 Task: Set up auto-archive for calendar items older than 3 months and save the archive file.
Action: Mouse moved to (17, 53)
Screenshot: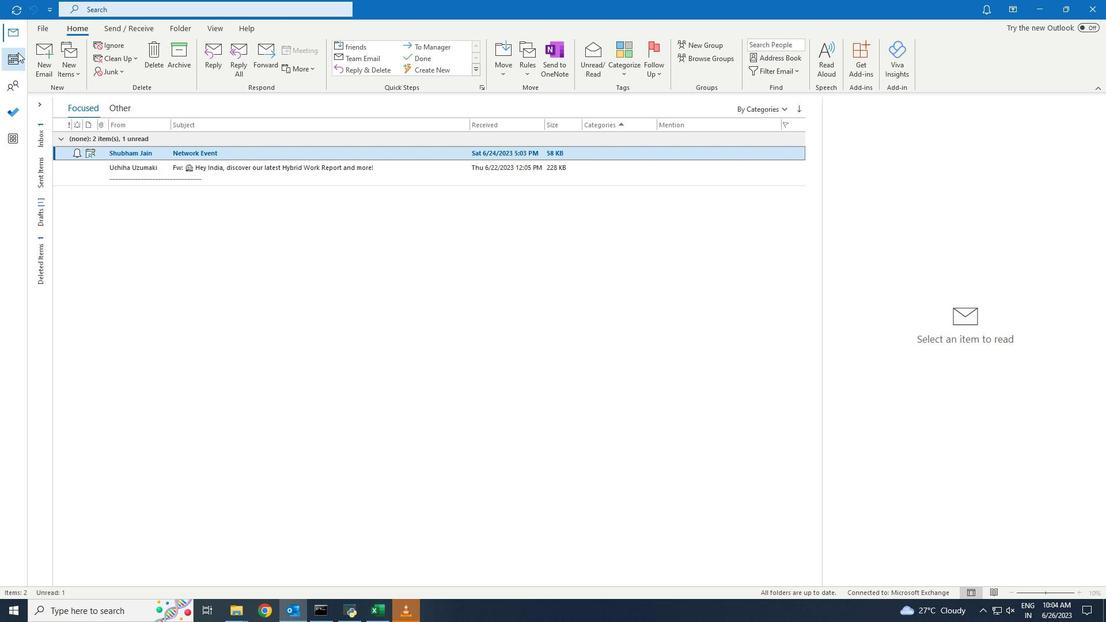 
Action: Mouse pressed left at (17, 53)
Screenshot: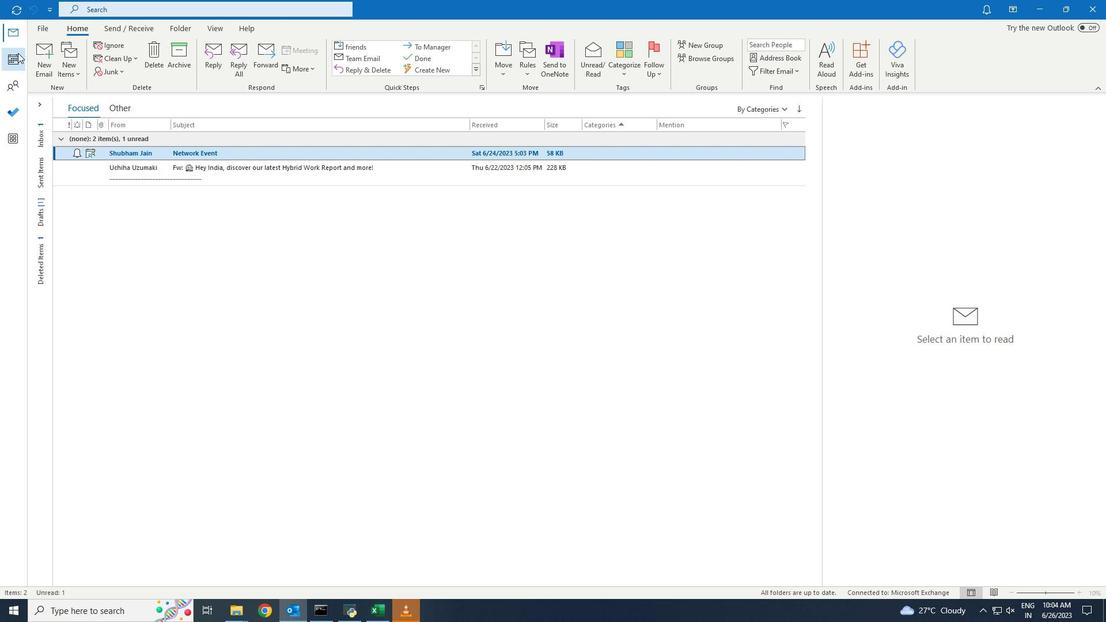 
Action: Mouse moved to (218, 119)
Screenshot: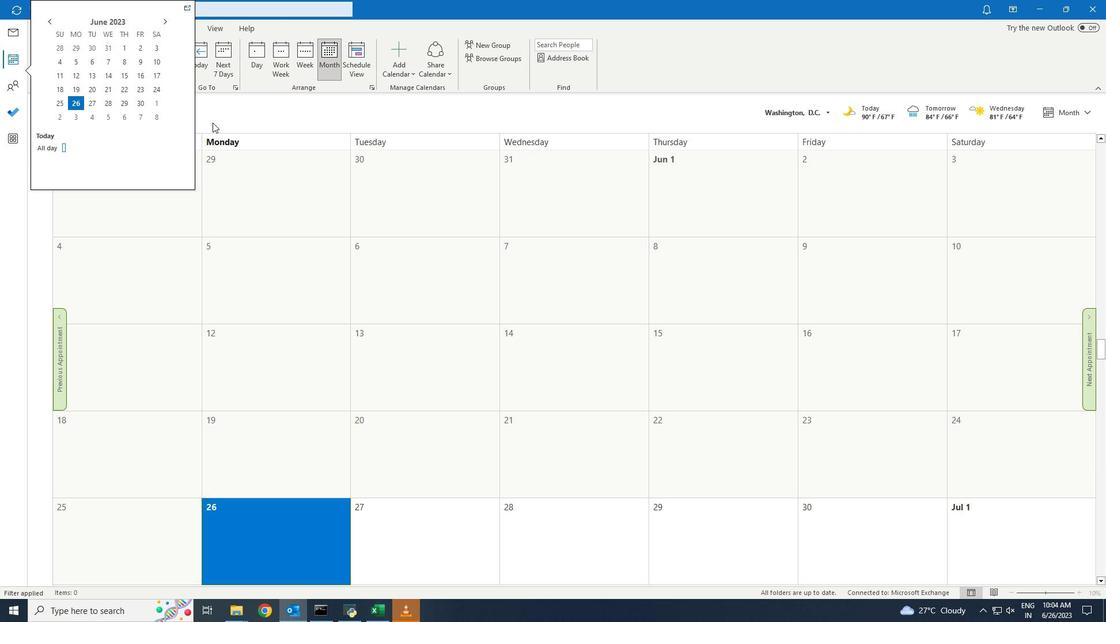 
Action: Mouse pressed left at (218, 119)
Screenshot: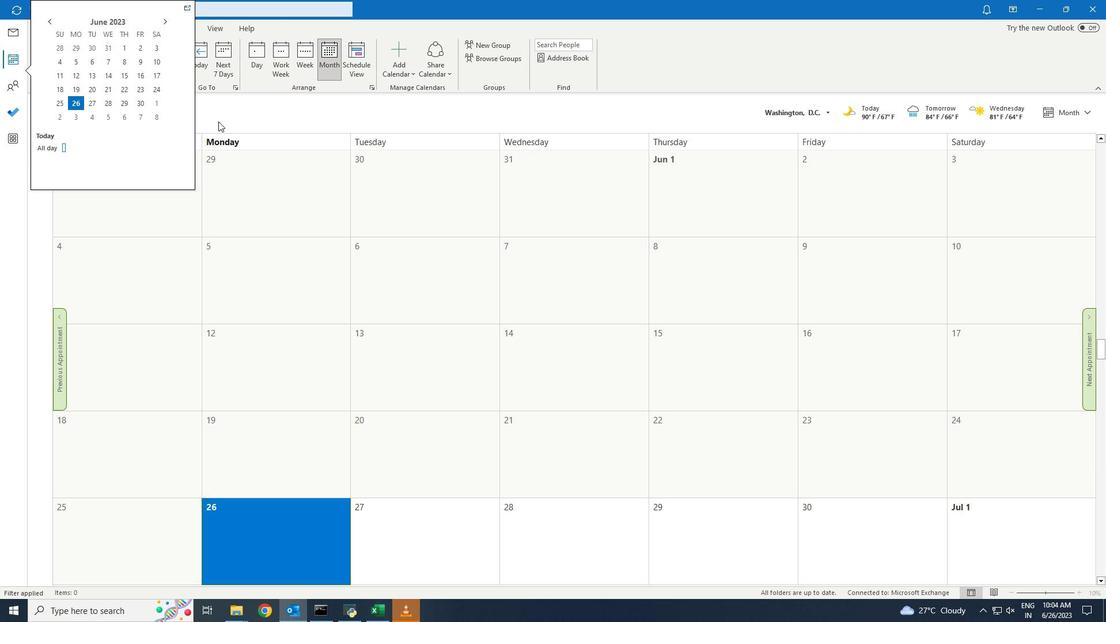 
Action: Mouse moved to (181, 27)
Screenshot: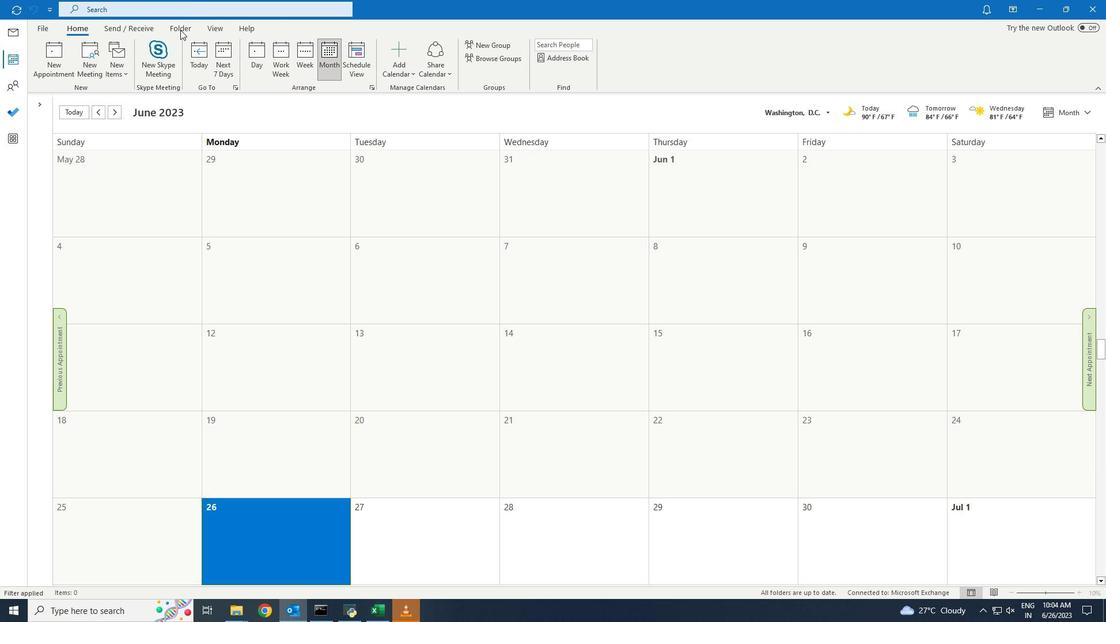 
Action: Mouse pressed left at (181, 27)
Screenshot: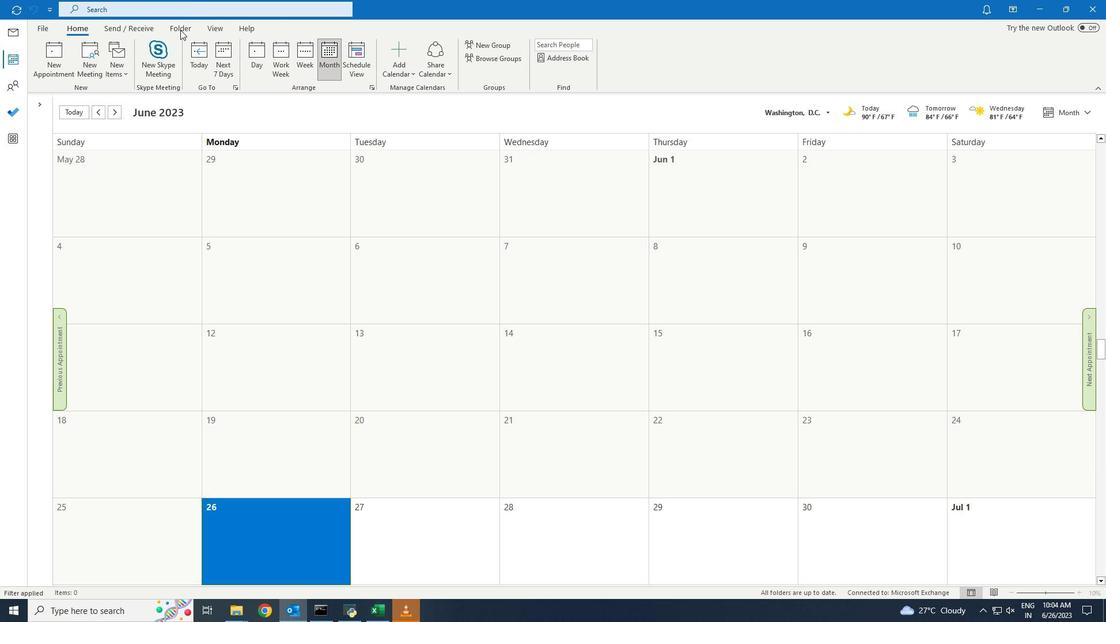 
Action: Mouse moved to (265, 62)
Screenshot: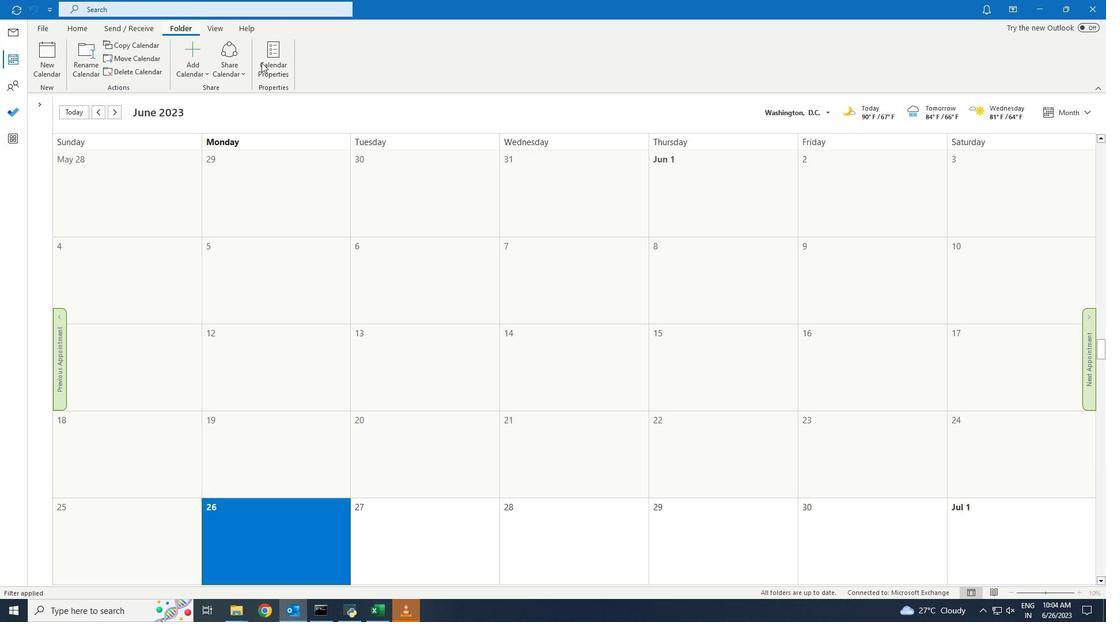 
Action: Mouse pressed left at (265, 62)
Screenshot: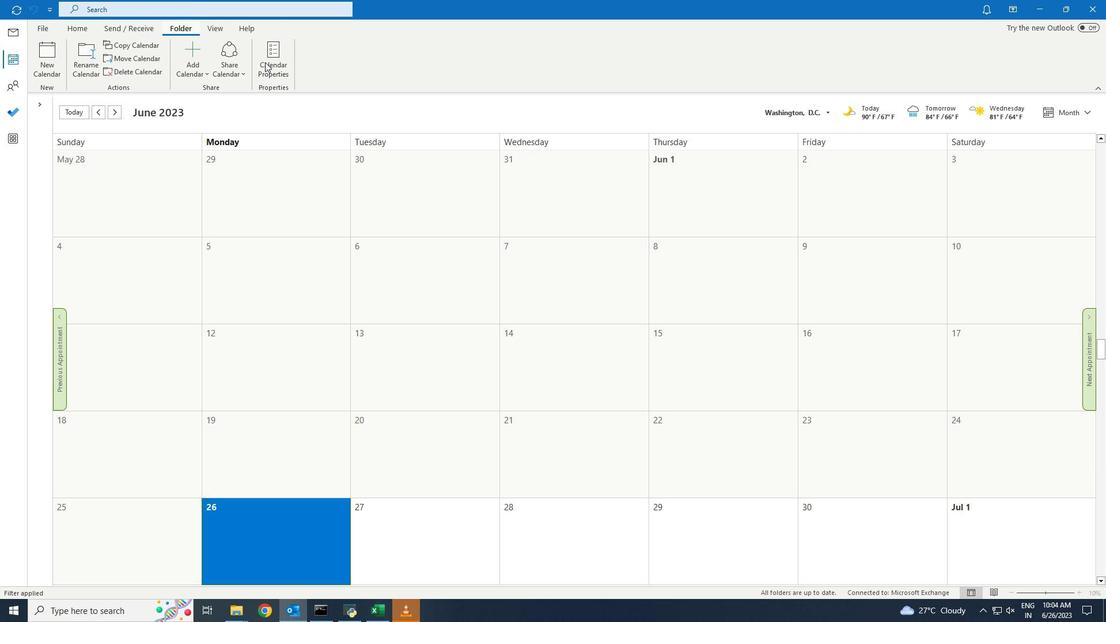 
Action: Mouse moved to (509, 167)
Screenshot: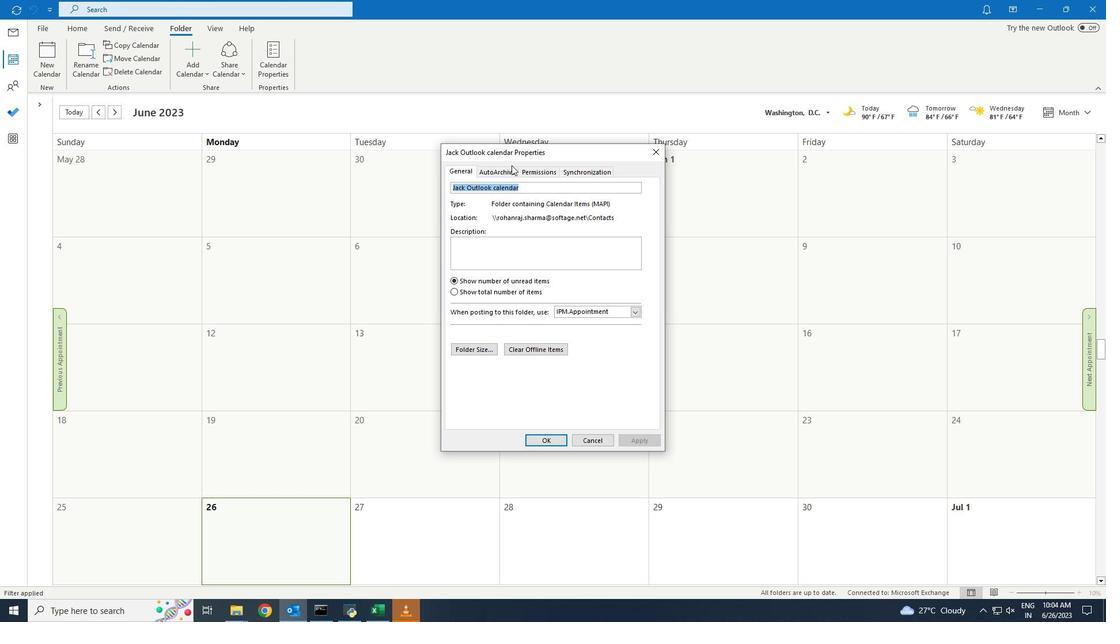 
Action: Mouse pressed left at (509, 167)
Screenshot: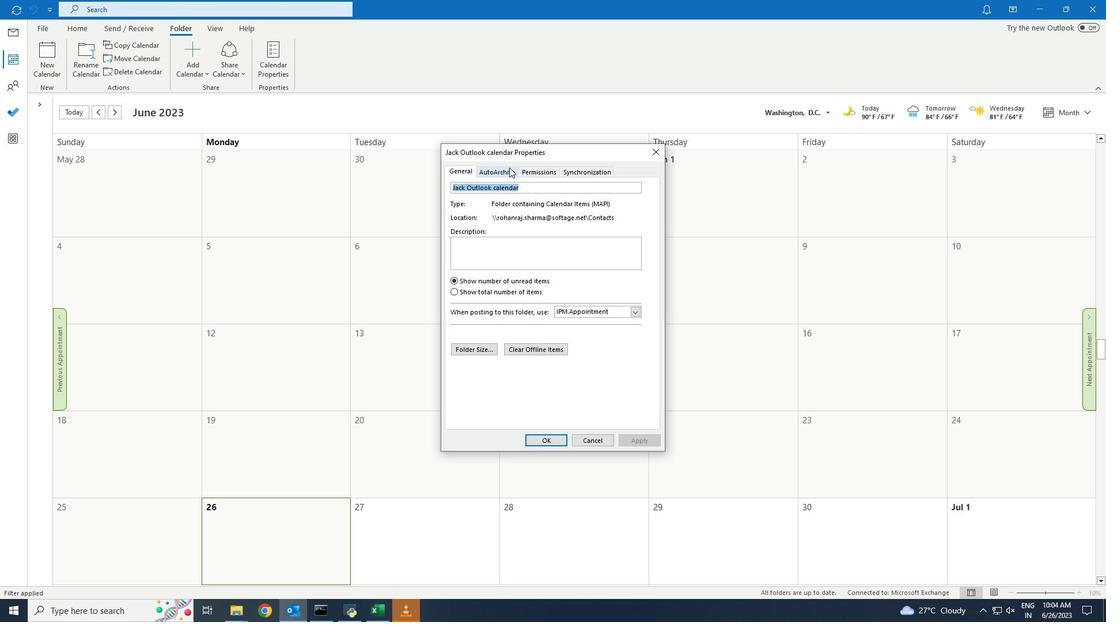 
Action: Mouse moved to (468, 256)
Screenshot: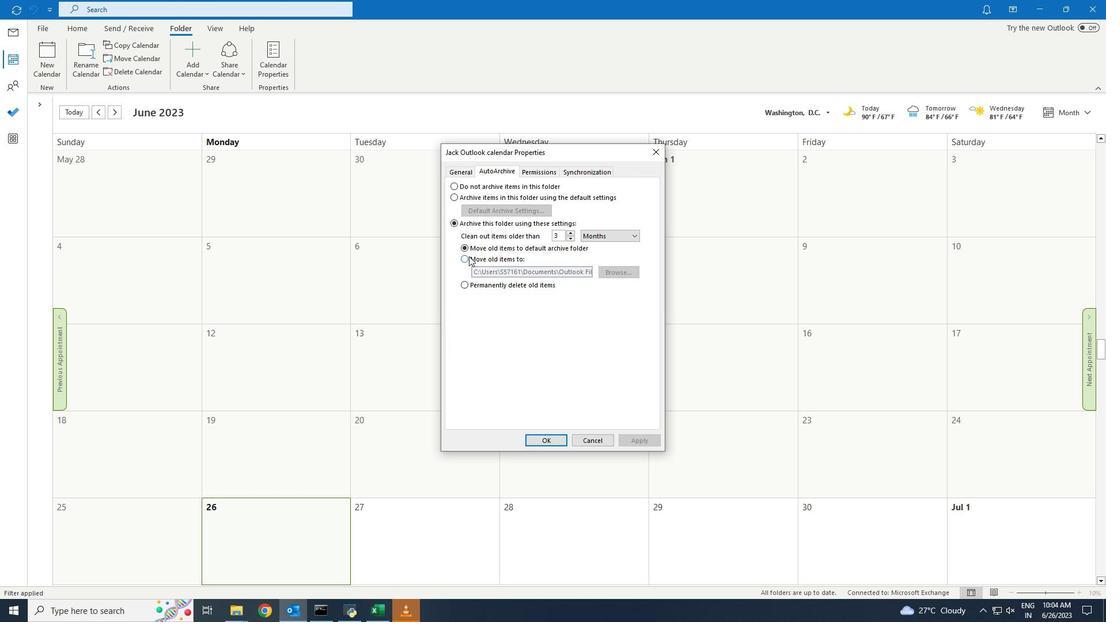 
Action: Mouse pressed left at (468, 256)
Screenshot: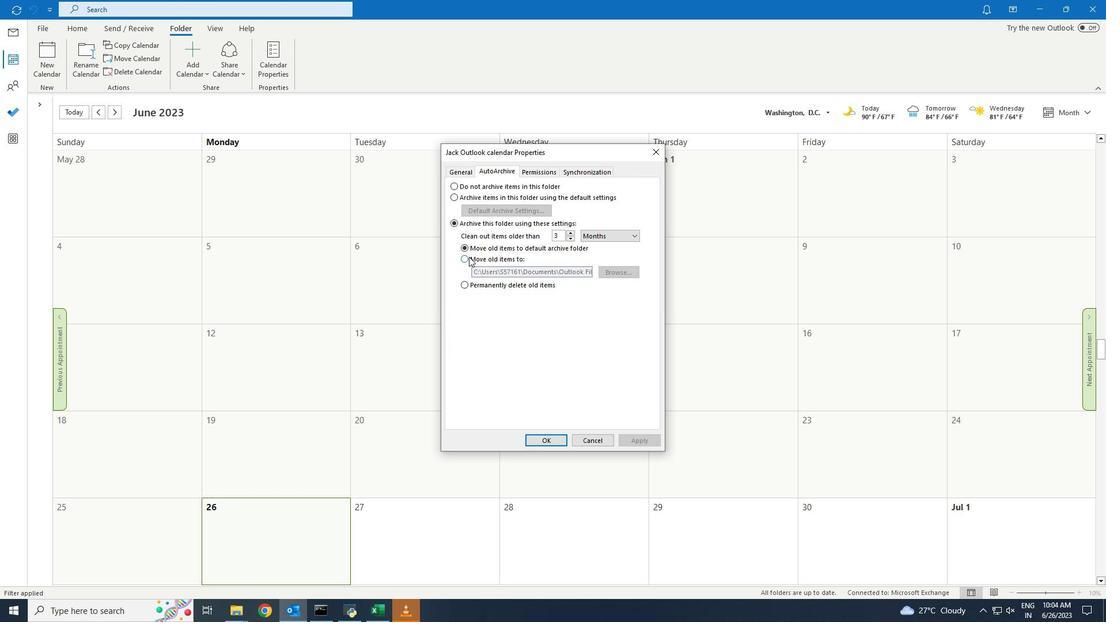 
Action: Mouse moved to (625, 274)
Screenshot: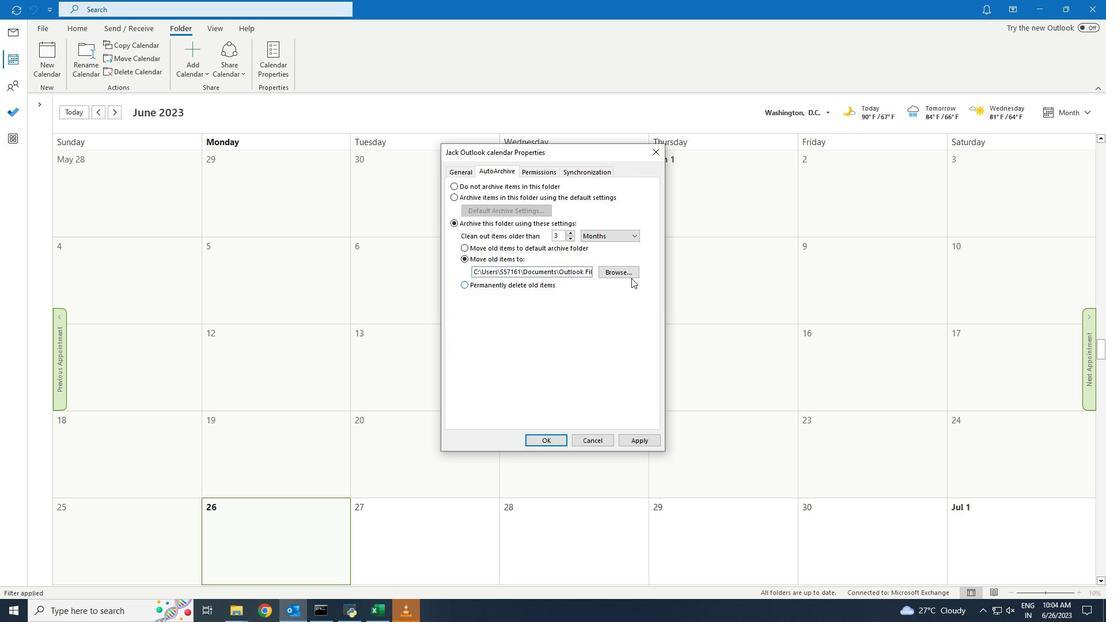 
Action: Mouse pressed left at (625, 274)
Screenshot: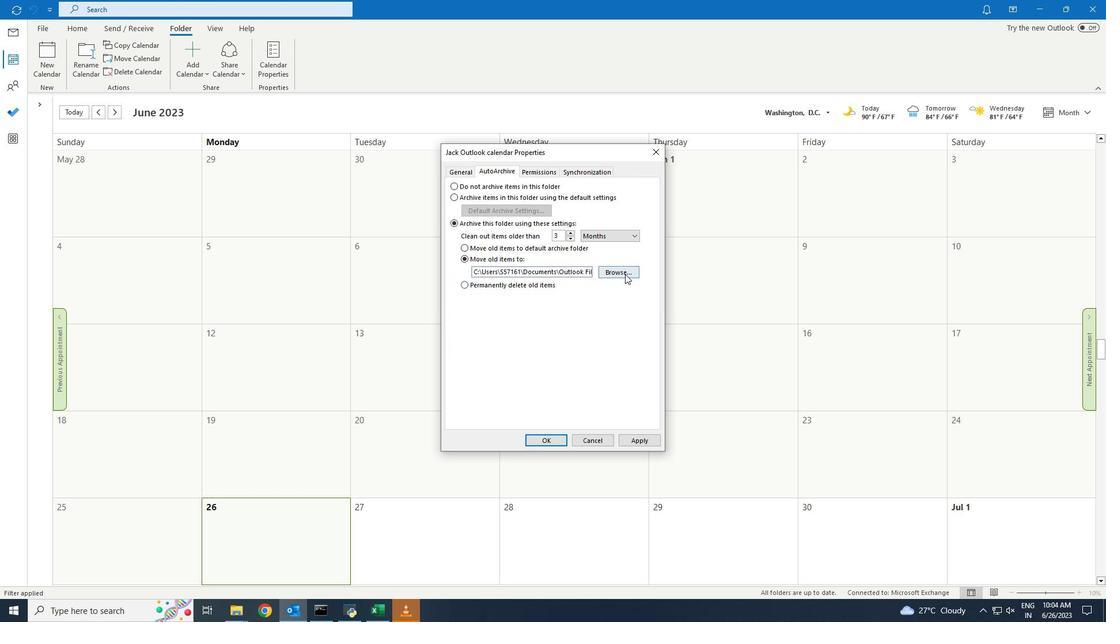 
Action: Mouse moved to (500, 283)
Screenshot: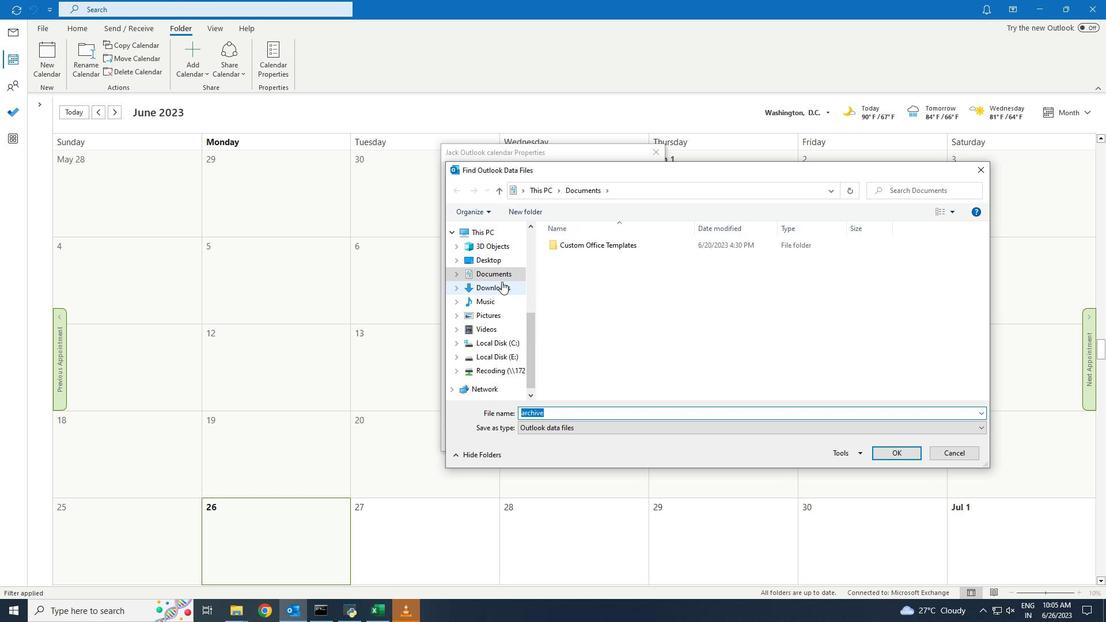 
Action: Mouse pressed left at (500, 283)
Screenshot: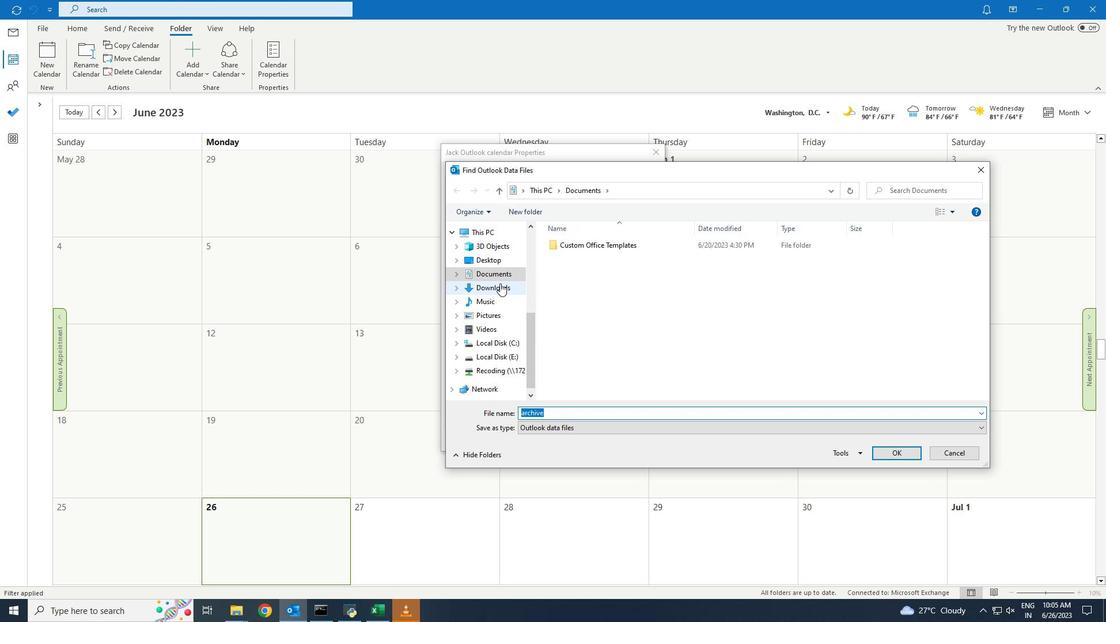
Action: Mouse moved to (890, 452)
Screenshot: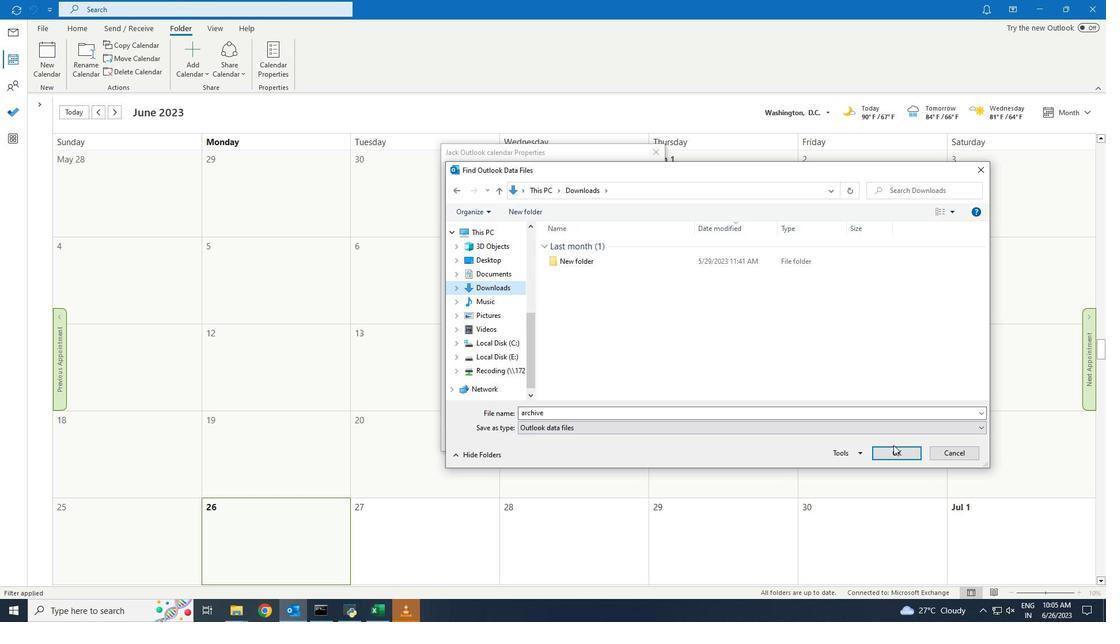 
Action: Mouse pressed left at (890, 452)
Screenshot: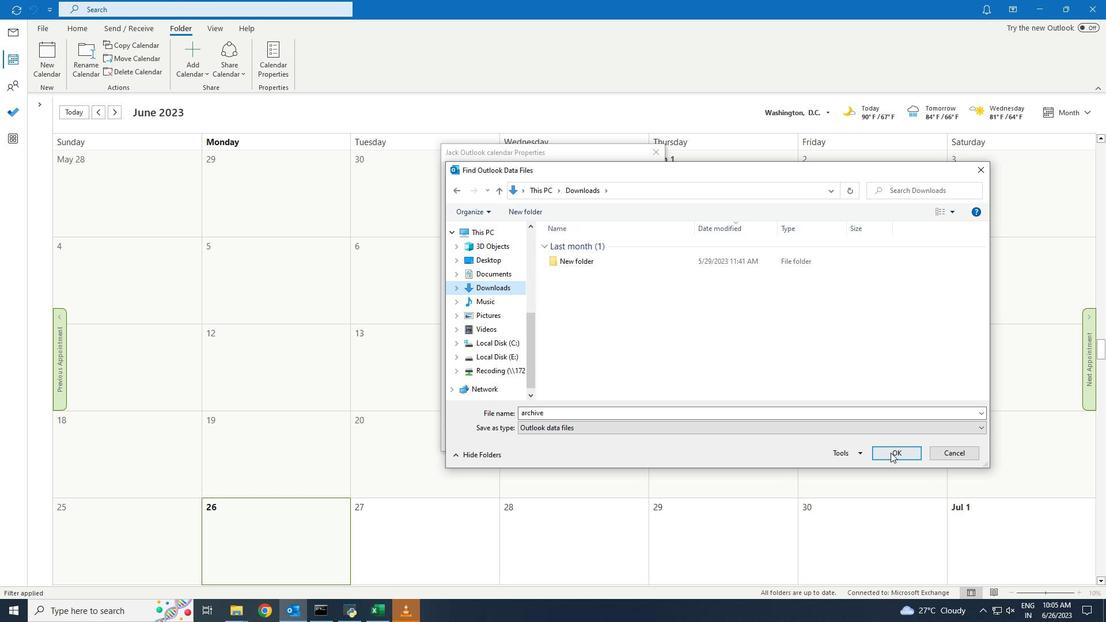 
Action: Mouse moved to (642, 436)
Screenshot: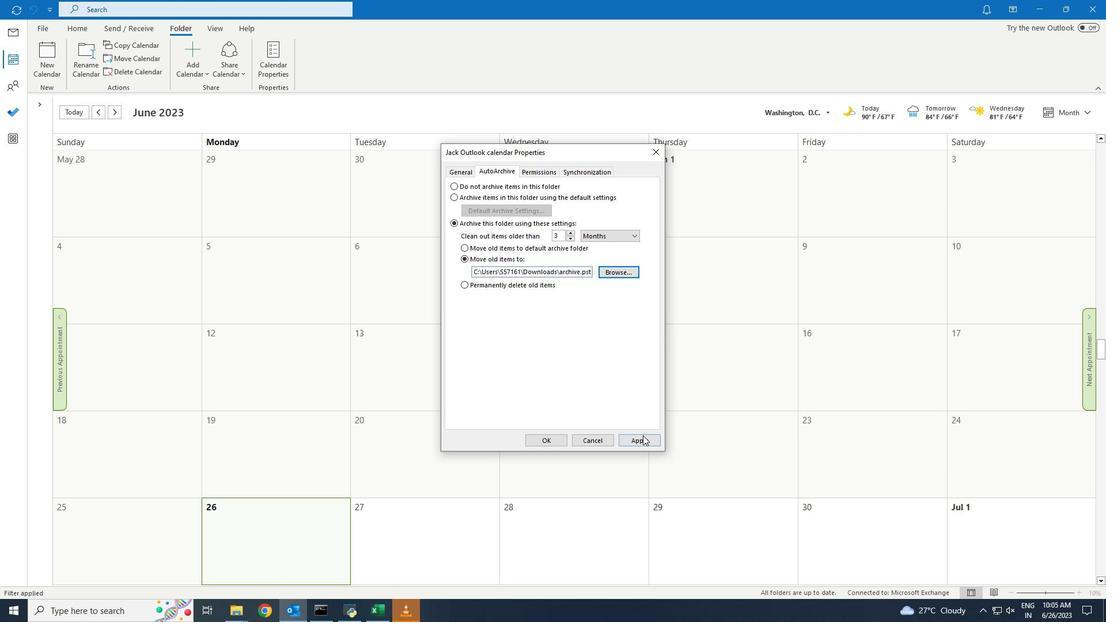 
Action: Mouse pressed left at (642, 436)
Screenshot: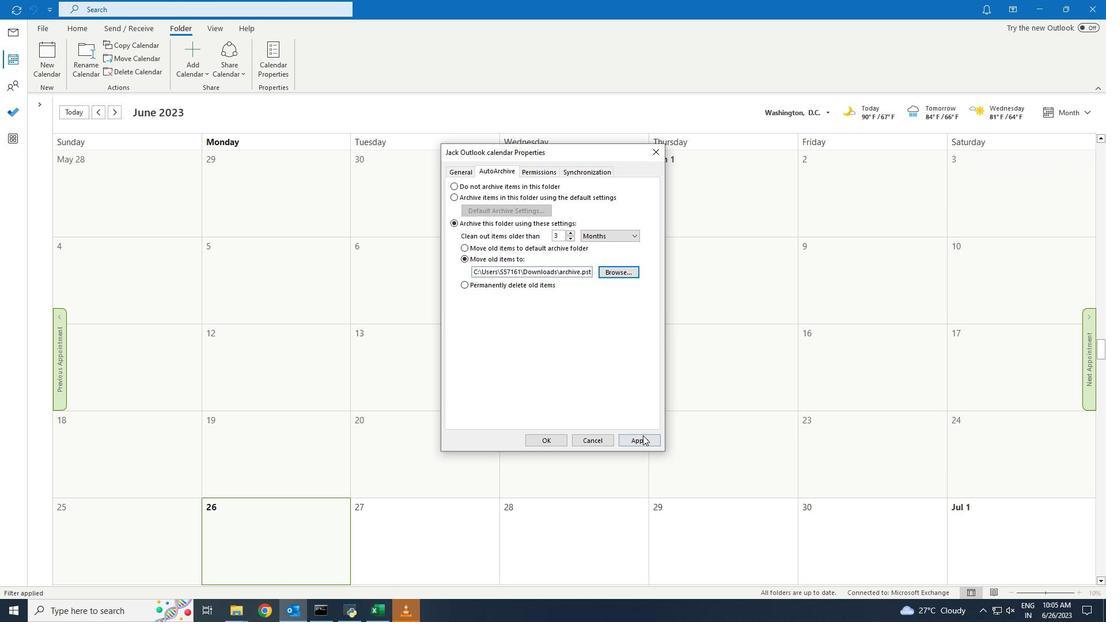 
Action: Mouse moved to (558, 435)
Screenshot: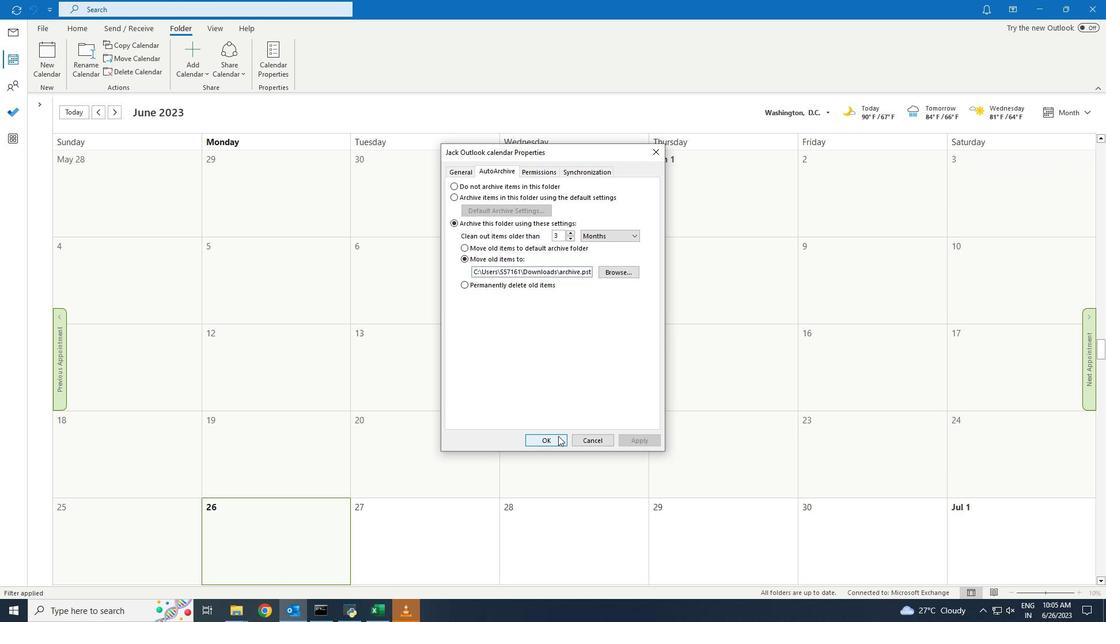 
Action: Mouse pressed left at (558, 435)
Screenshot: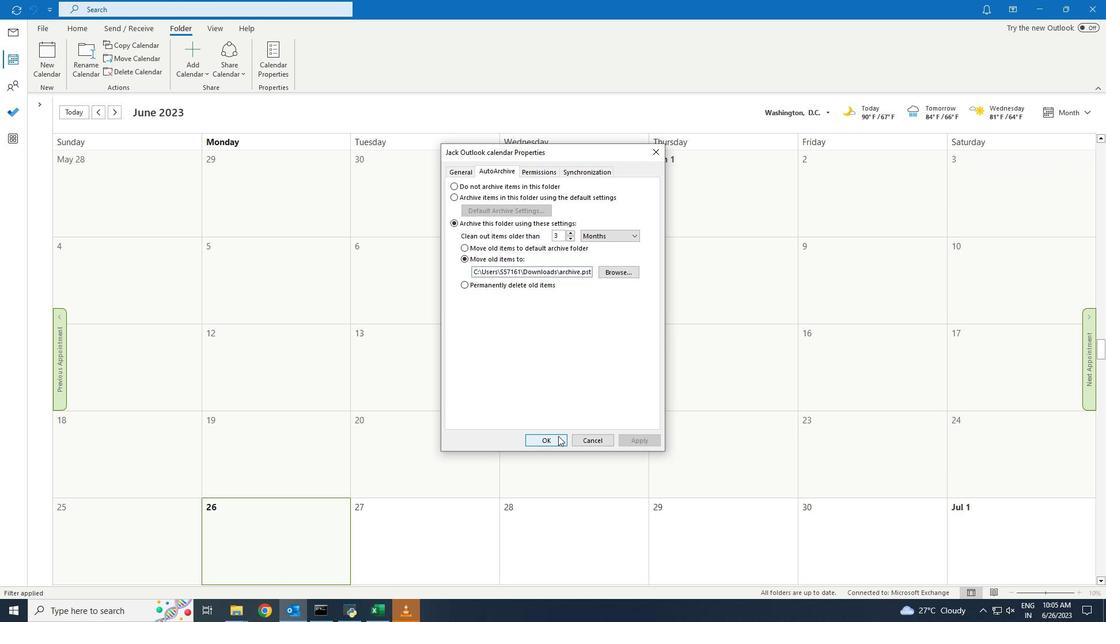 
Action: Mouse moved to (558, 435)
Screenshot: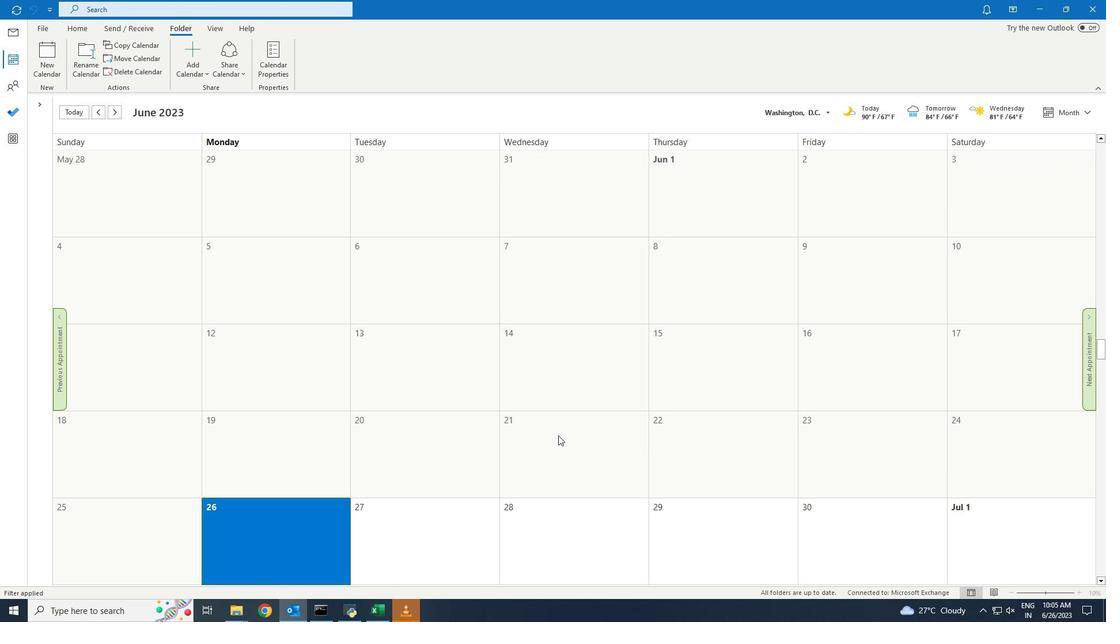 
